 Task: Add Yves Veggie Bologna Slices to the cart.
Action: Mouse moved to (13, 59)
Screenshot: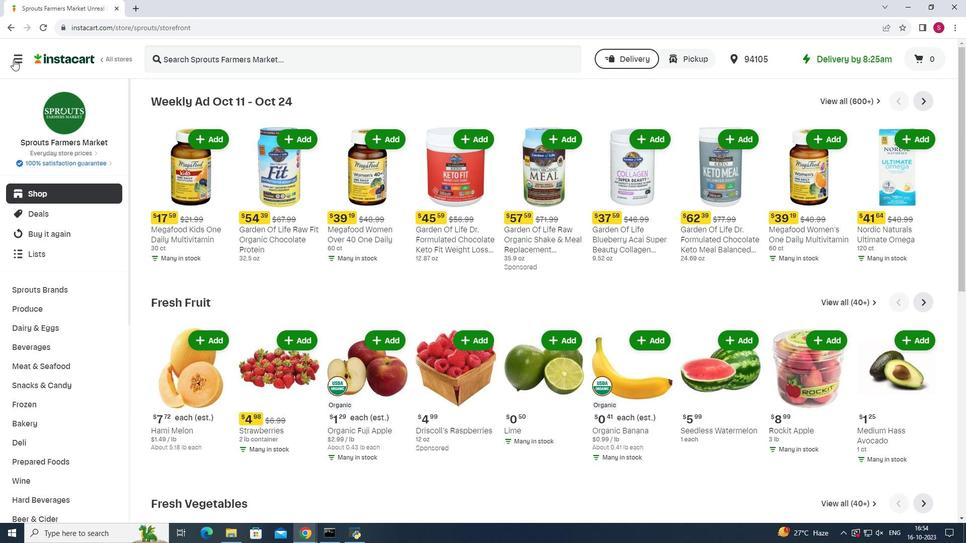 
Action: Mouse pressed left at (13, 59)
Screenshot: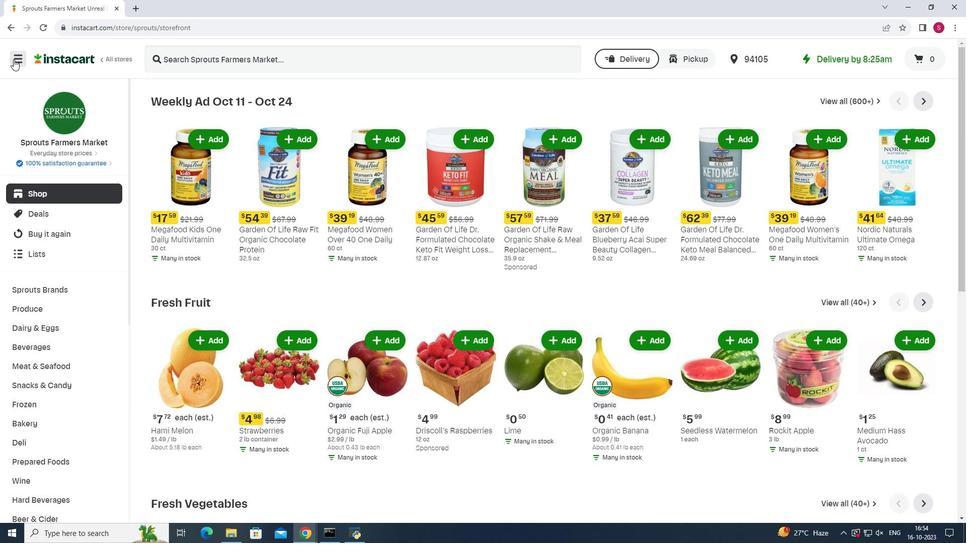 
Action: Mouse moved to (68, 263)
Screenshot: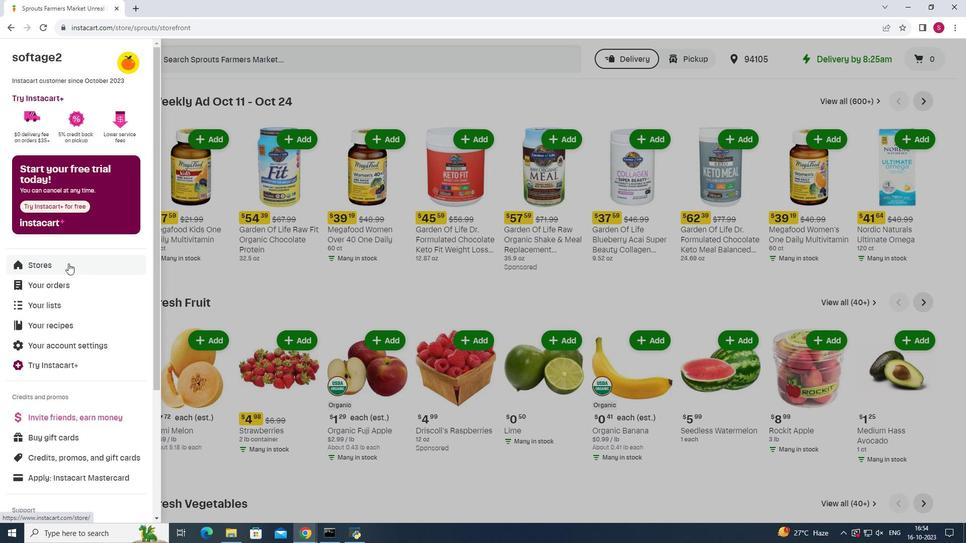 
Action: Mouse pressed left at (68, 263)
Screenshot: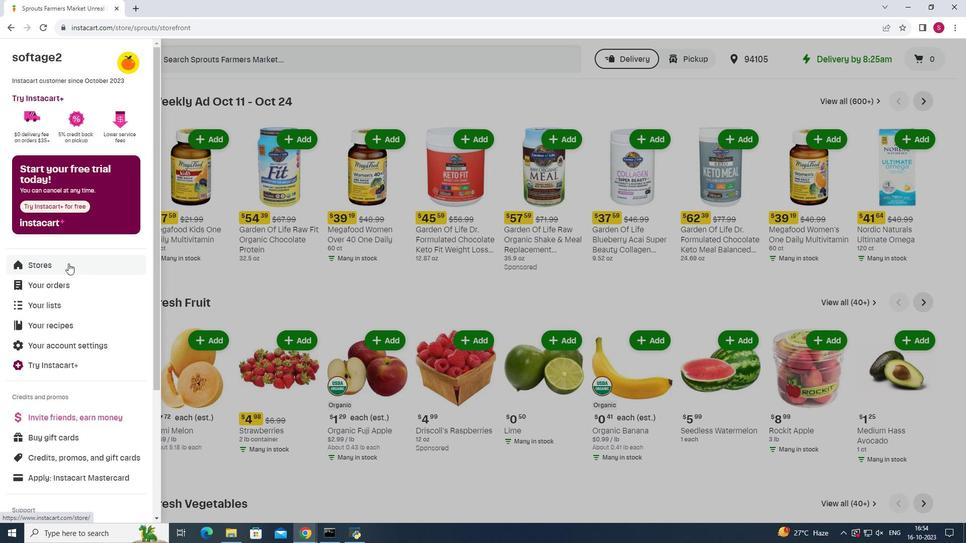 
Action: Mouse moved to (228, 93)
Screenshot: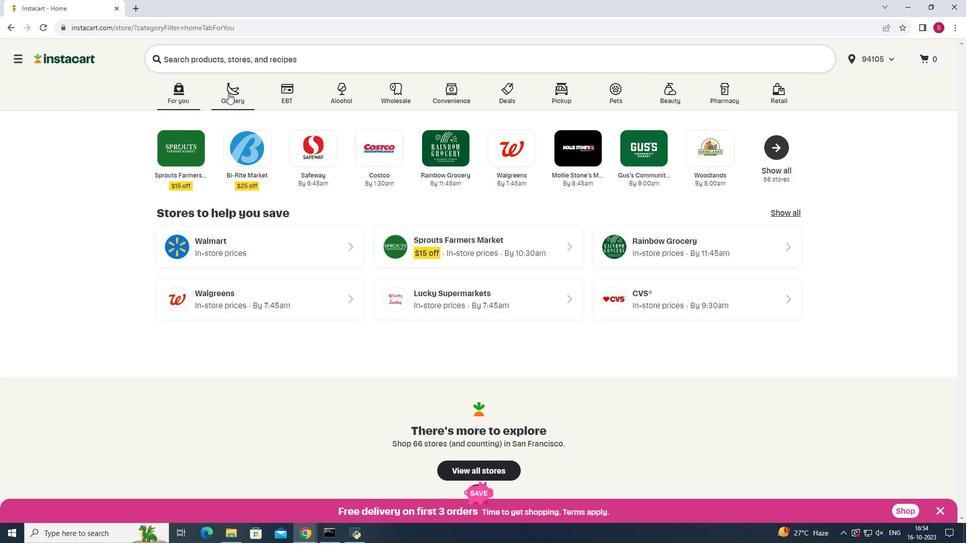 
Action: Mouse pressed left at (228, 93)
Screenshot: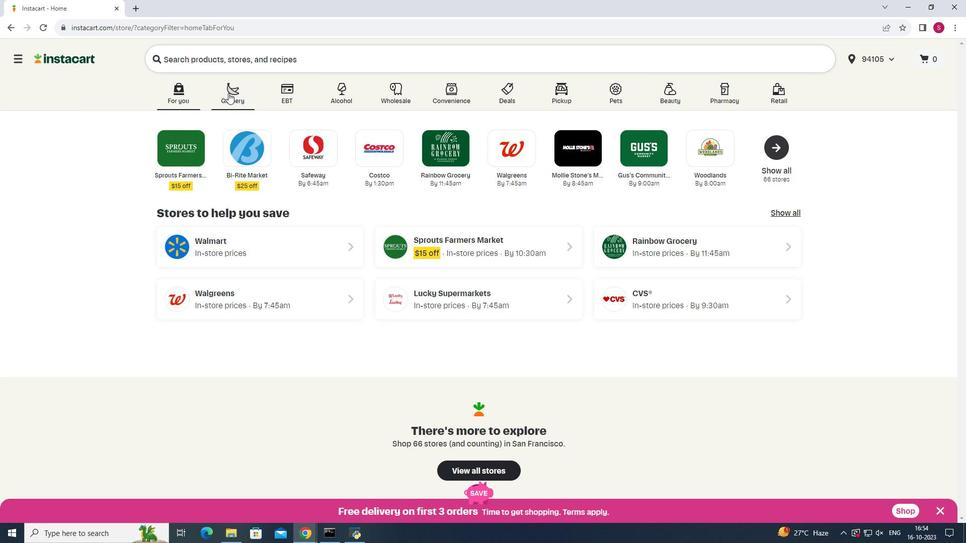 
Action: Mouse moved to (703, 142)
Screenshot: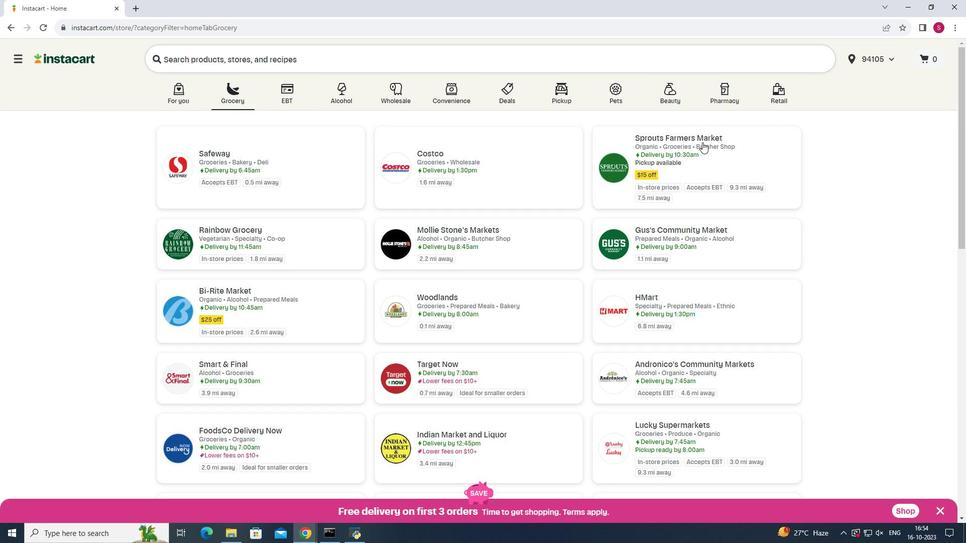 
Action: Mouse pressed left at (703, 142)
Screenshot: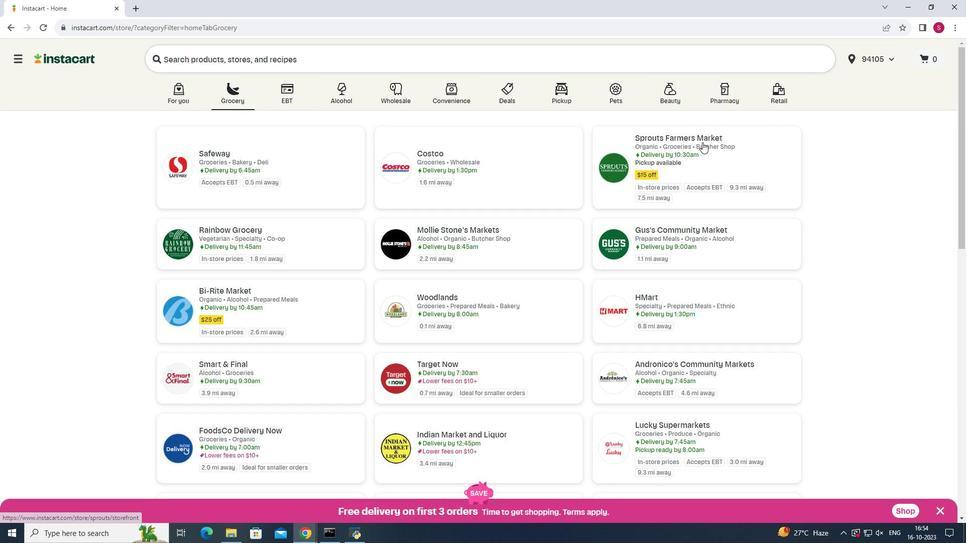 
Action: Mouse moved to (37, 366)
Screenshot: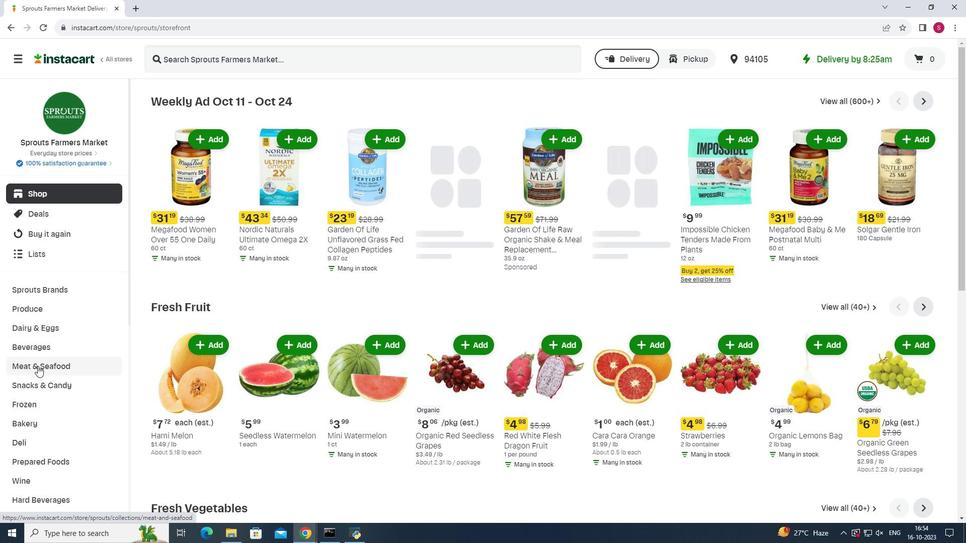 
Action: Mouse pressed left at (37, 366)
Screenshot: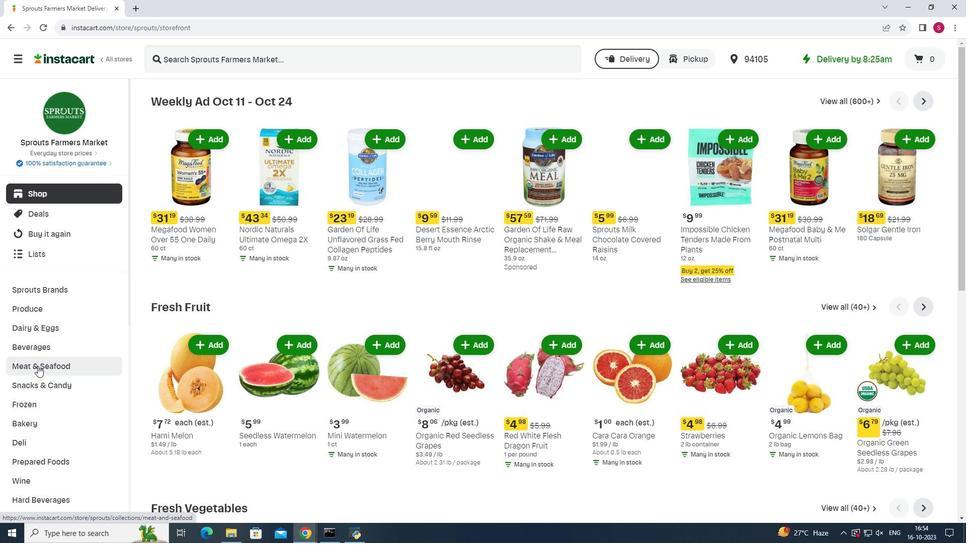 
Action: Mouse moved to (719, 123)
Screenshot: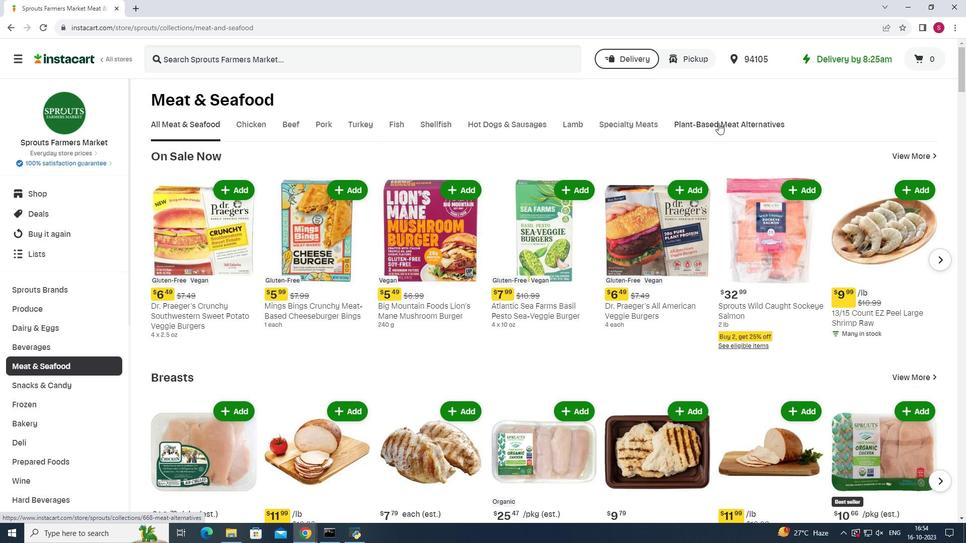 
Action: Mouse pressed left at (719, 123)
Screenshot: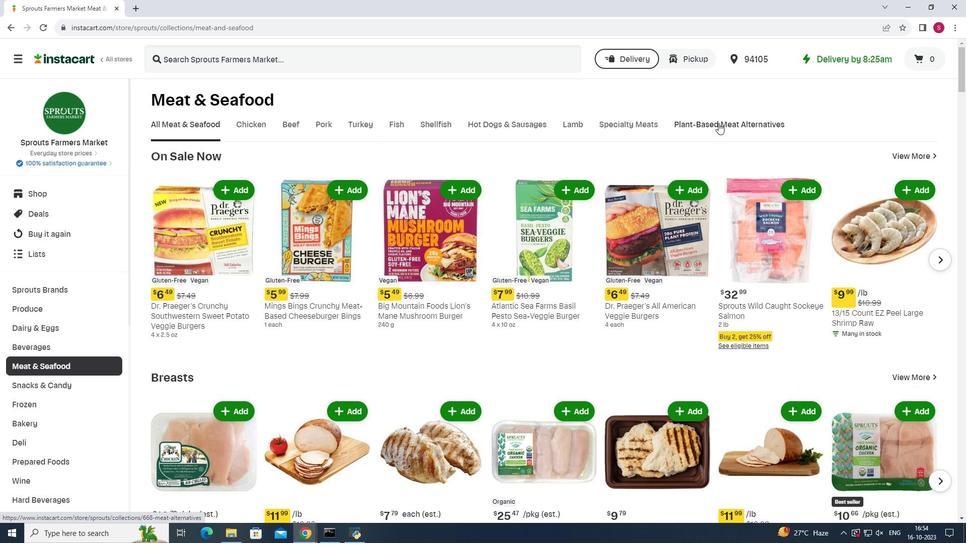 
Action: Mouse moved to (607, 167)
Screenshot: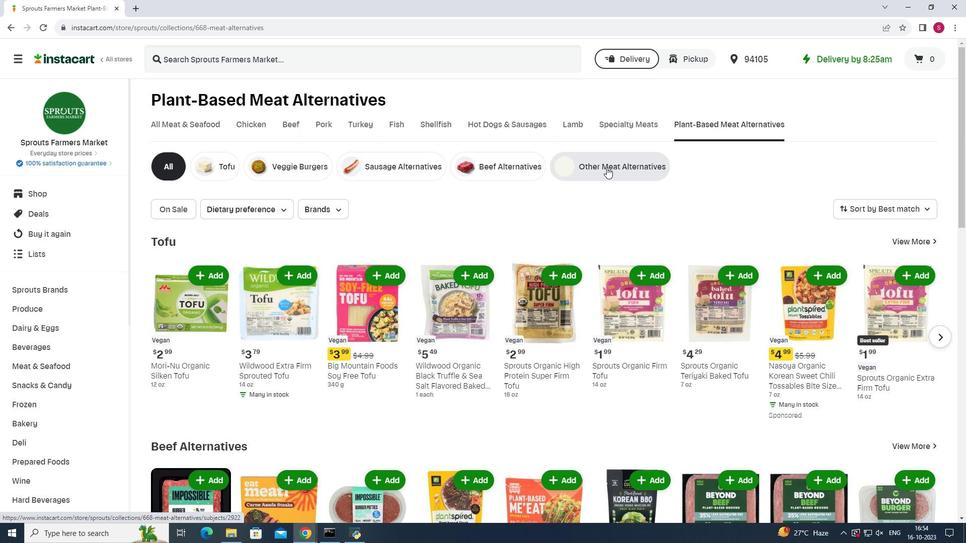 
Action: Mouse pressed left at (607, 167)
Screenshot: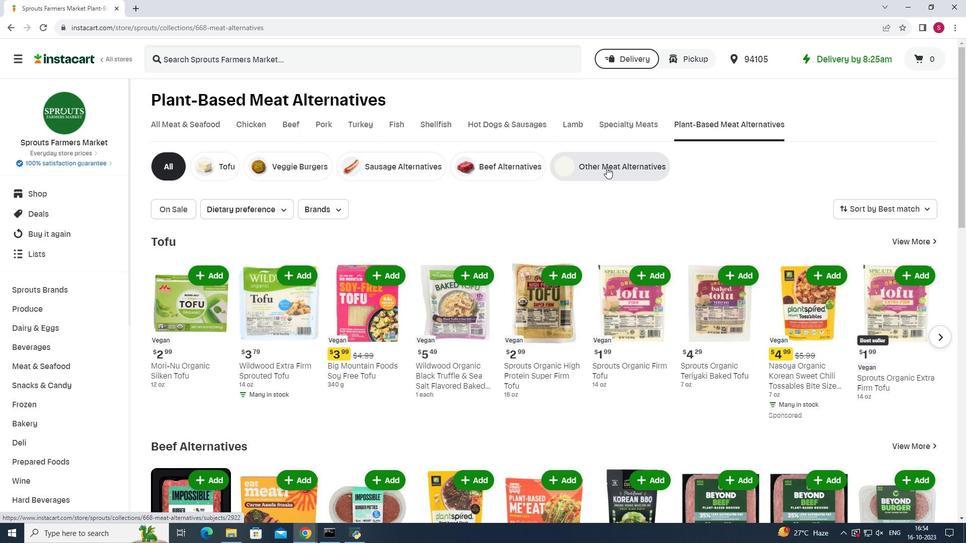 
Action: Mouse moved to (331, 55)
Screenshot: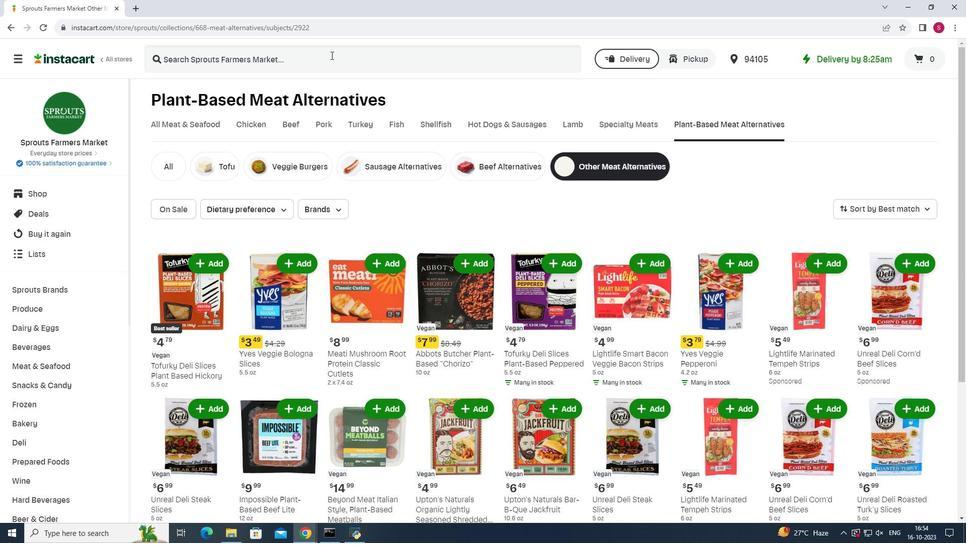 
Action: Mouse pressed left at (331, 55)
Screenshot: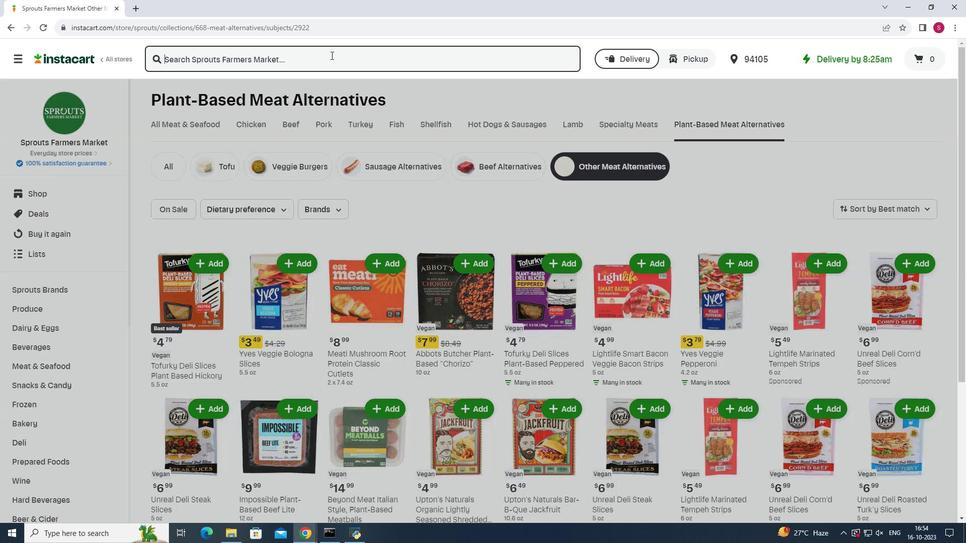 
Action: Key pressed <Key.shift>Yves<Key.space><Key.shift><Key.shift><Key.shift><Key.shift><Key.shift><Key.shift><Key.shift><Key.shift><Key.shift><Key.shift><Key.shift><Key.shift><Key.shift><Key.shift><Key.shift><Key.shift><Key.shift><Key.shift><Key.shift><Key.shift><Key.shift><Key.shift>Veggie<Key.space><Key.shift>Bologna<Key.space><Key.shift>Slices<Key.enter>
Screenshot: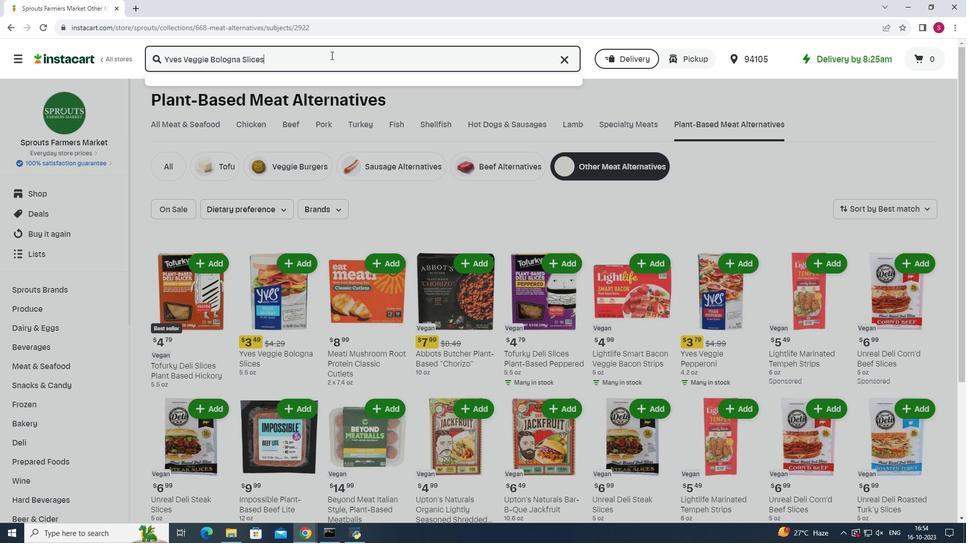 
Action: Mouse moved to (282, 160)
Screenshot: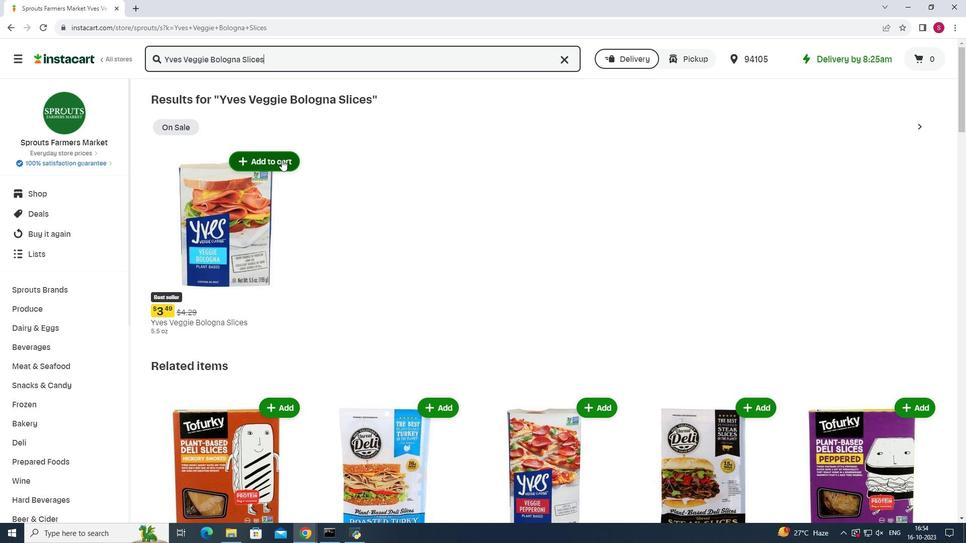 
Action: Mouse pressed left at (282, 160)
Screenshot: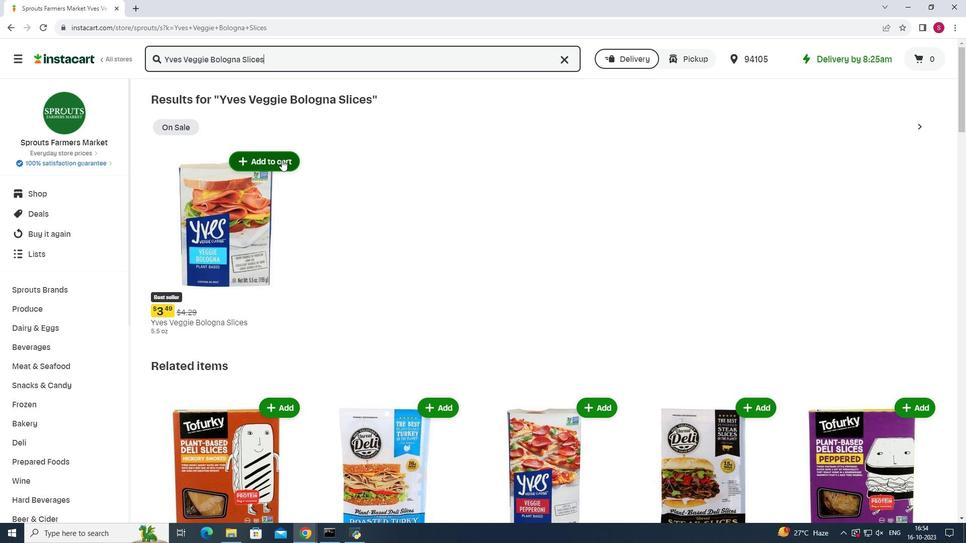 
Action: Mouse moved to (437, 160)
Screenshot: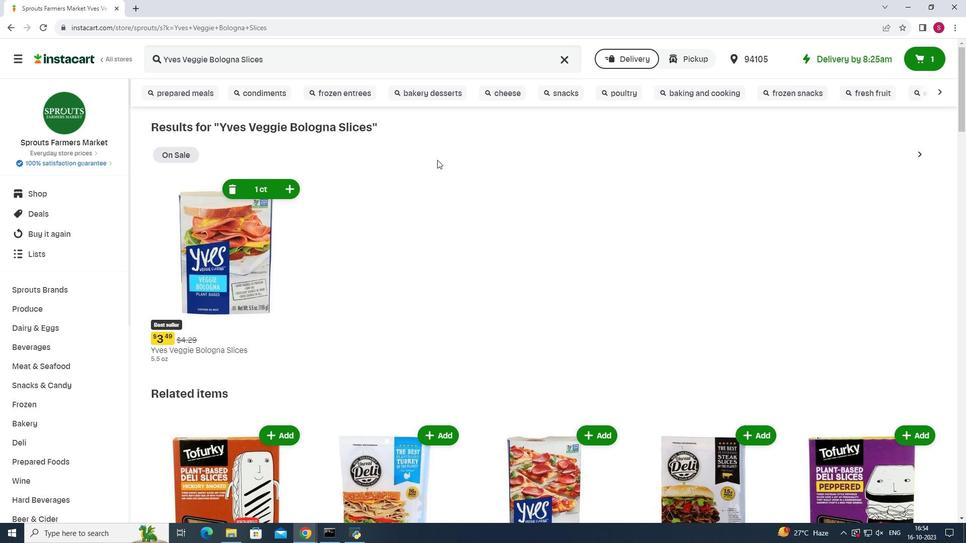 
